 Task: Look for properties with tv facilities.
Action: Mouse moved to (917, 104)
Screenshot: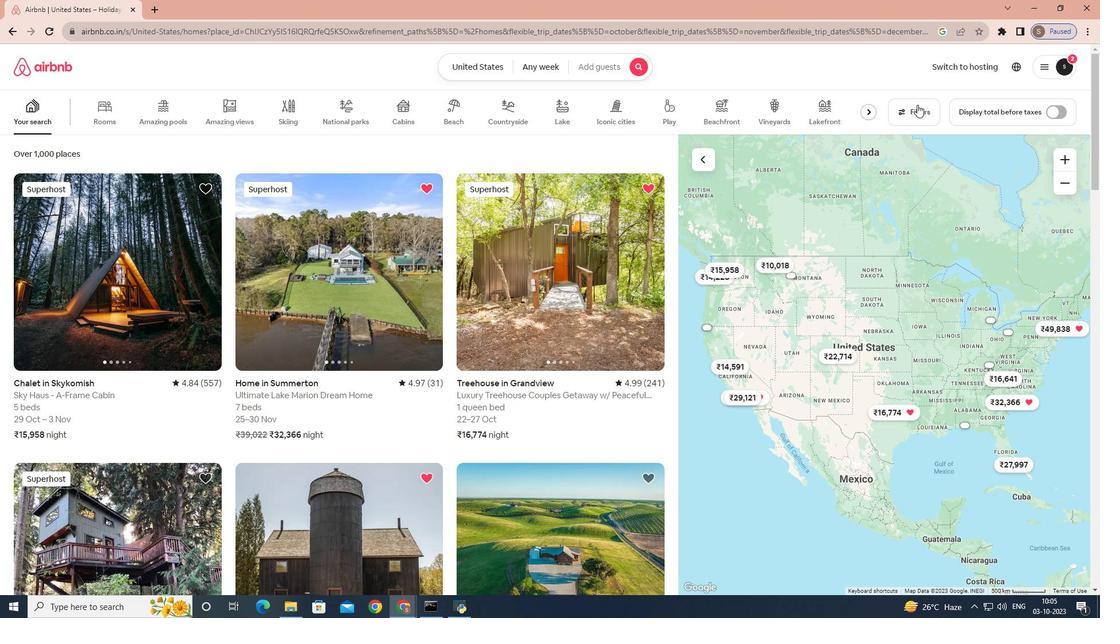 
Action: Mouse pressed left at (917, 104)
Screenshot: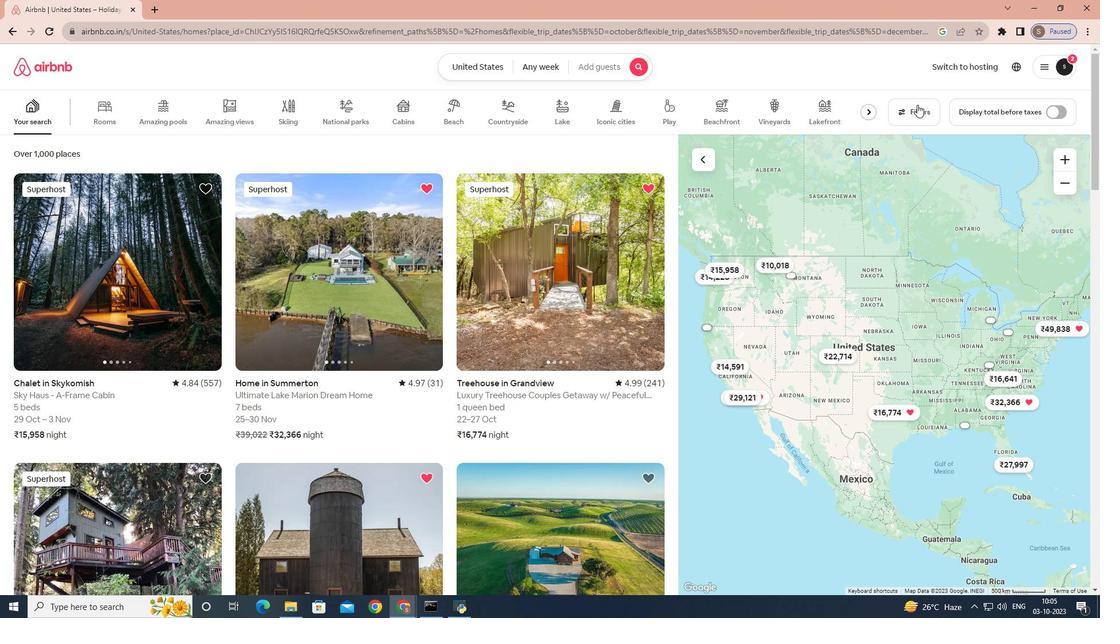 
Action: Mouse moved to (701, 171)
Screenshot: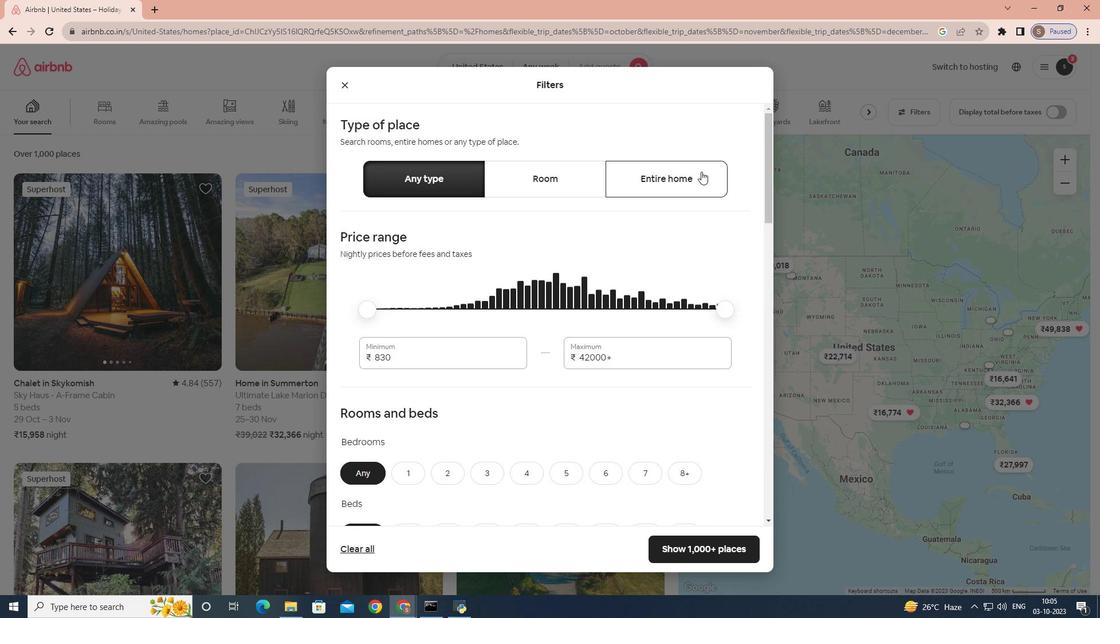
Action: Mouse pressed left at (701, 171)
Screenshot: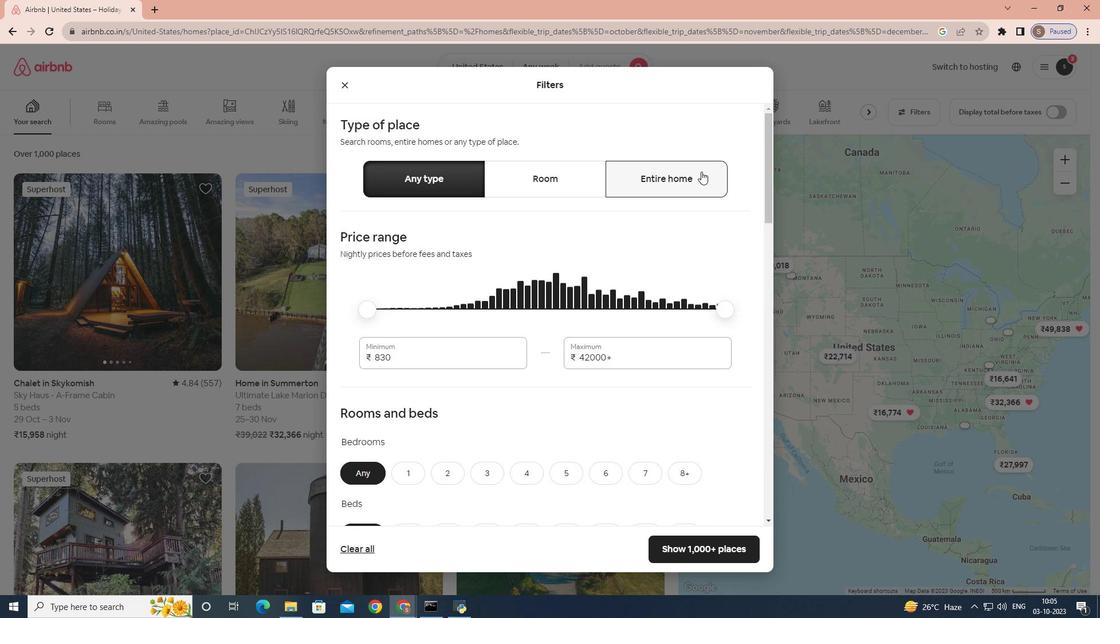 
Action: Mouse moved to (606, 250)
Screenshot: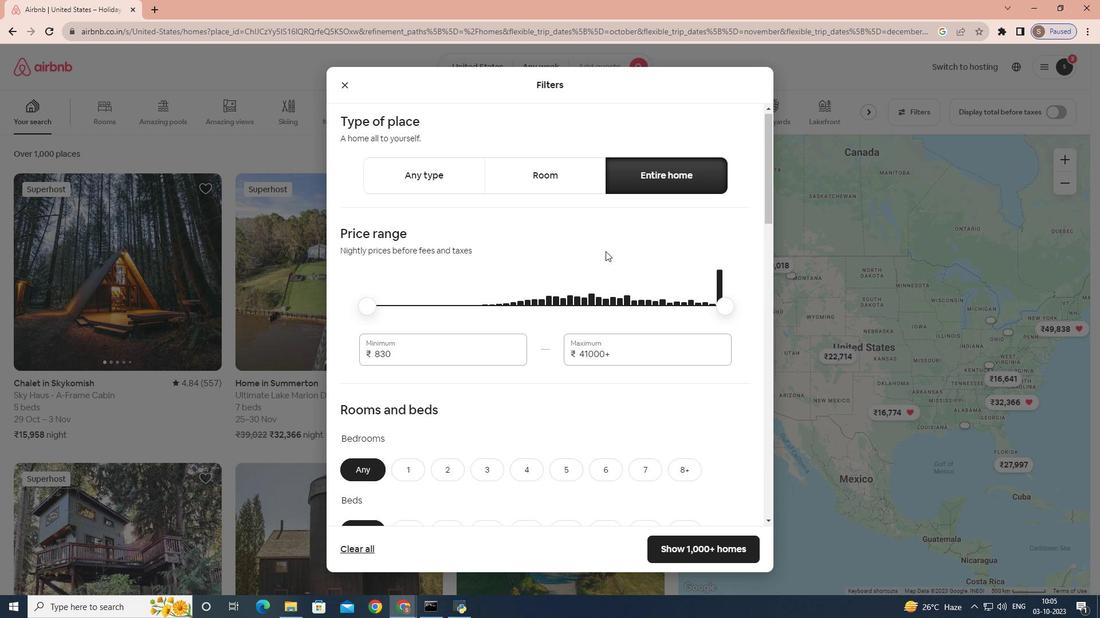 
Action: Mouse scrolled (606, 249) with delta (0, 0)
Screenshot: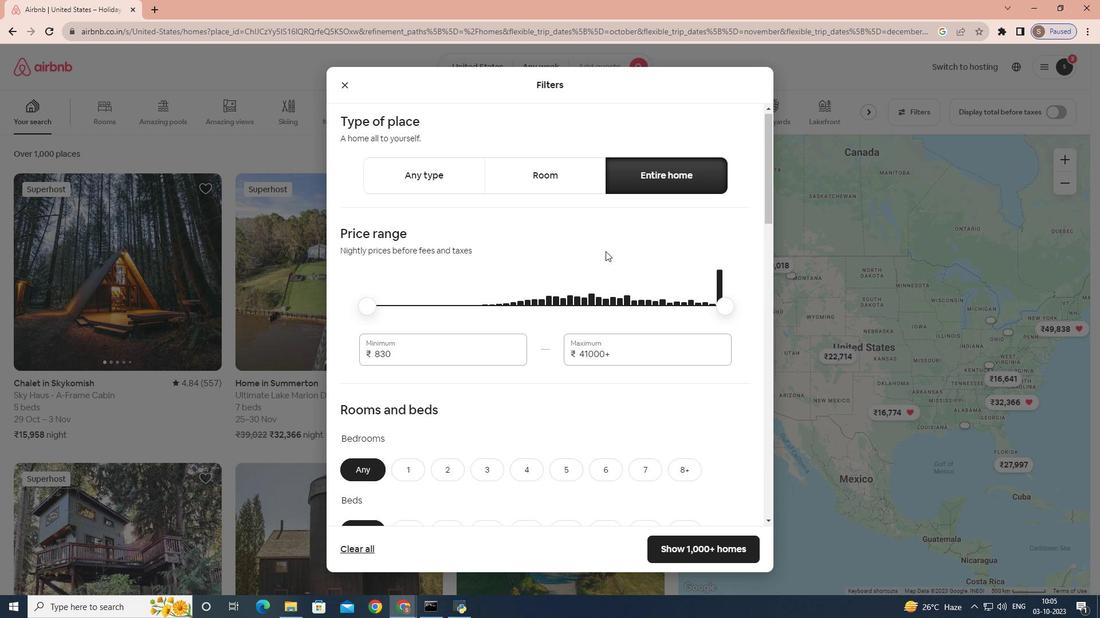 
Action: Mouse moved to (605, 251)
Screenshot: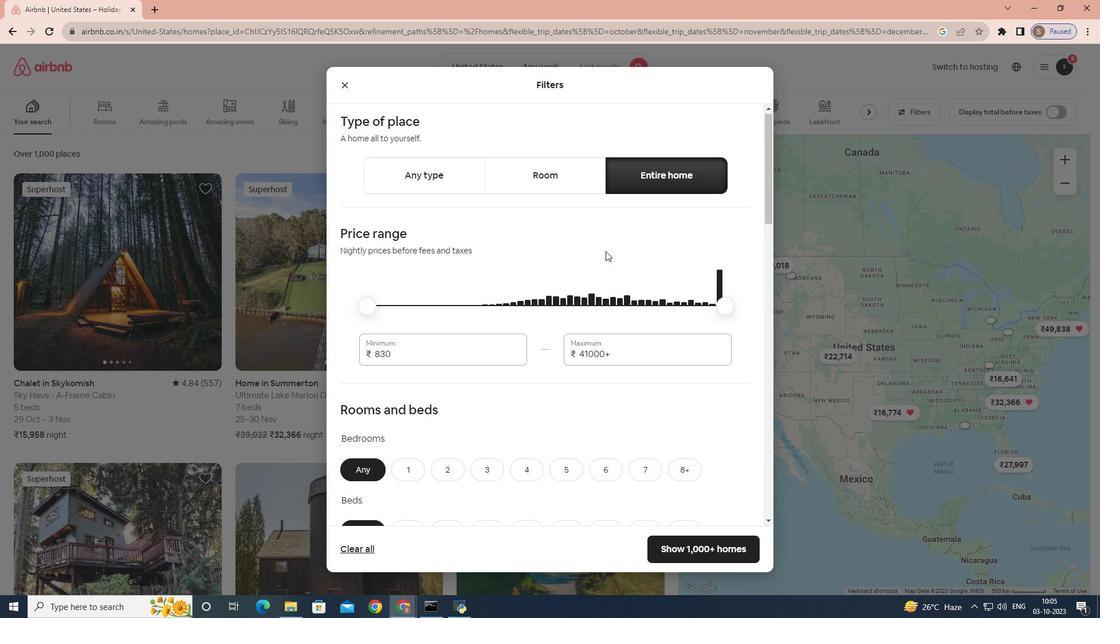 
Action: Mouse scrolled (605, 250) with delta (0, 0)
Screenshot: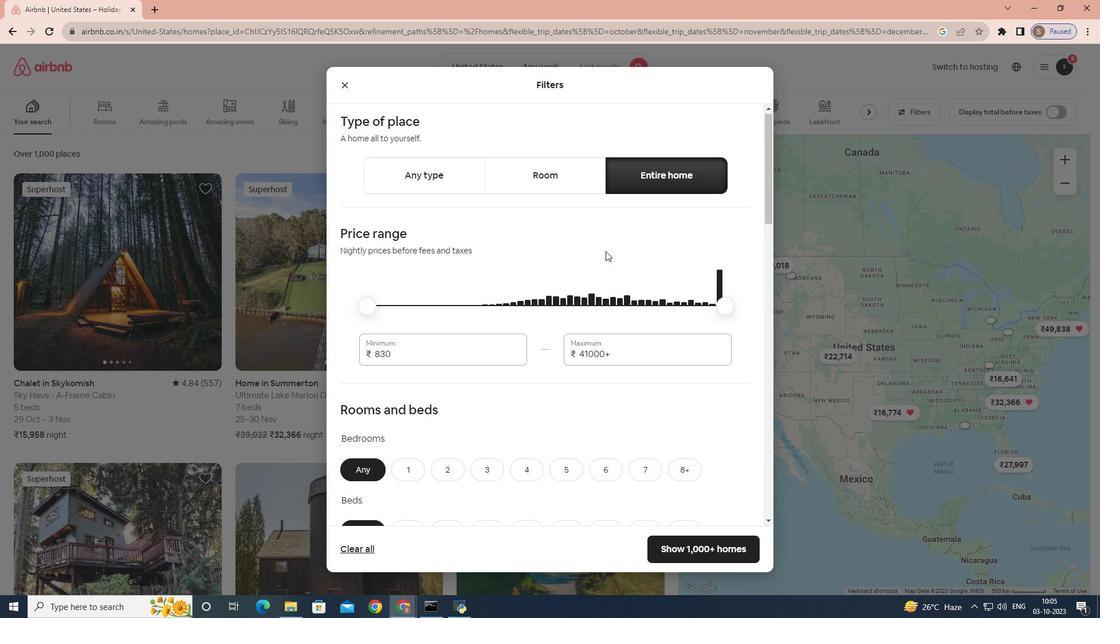 
Action: Mouse scrolled (605, 250) with delta (0, 0)
Screenshot: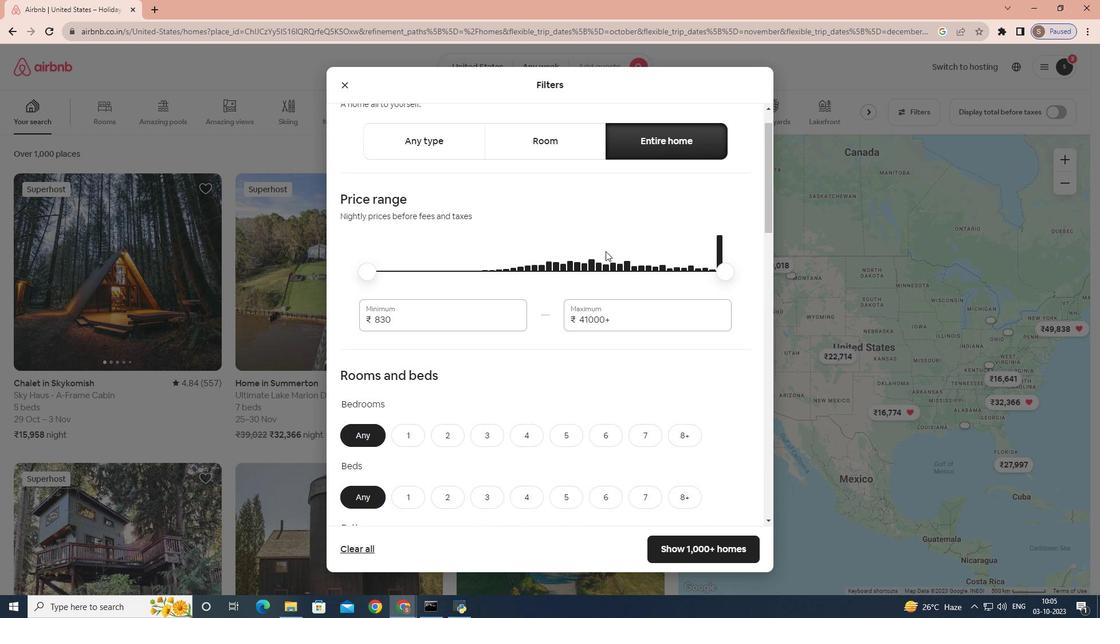 
Action: Mouse scrolled (605, 250) with delta (0, 0)
Screenshot: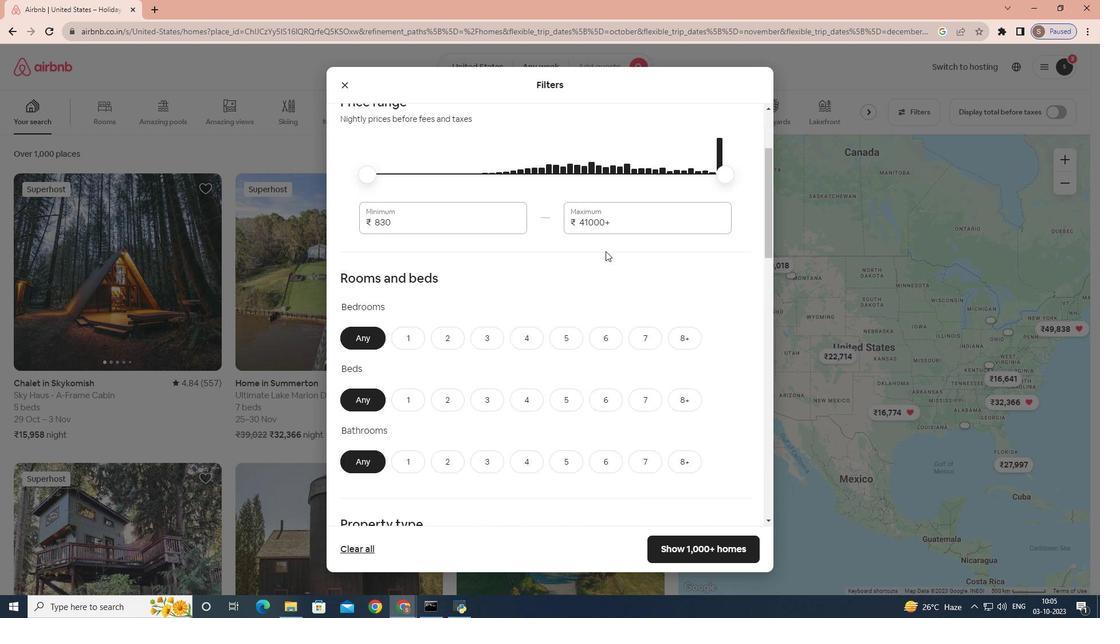 
Action: Mouse moved to (591, 265)
Screenshot: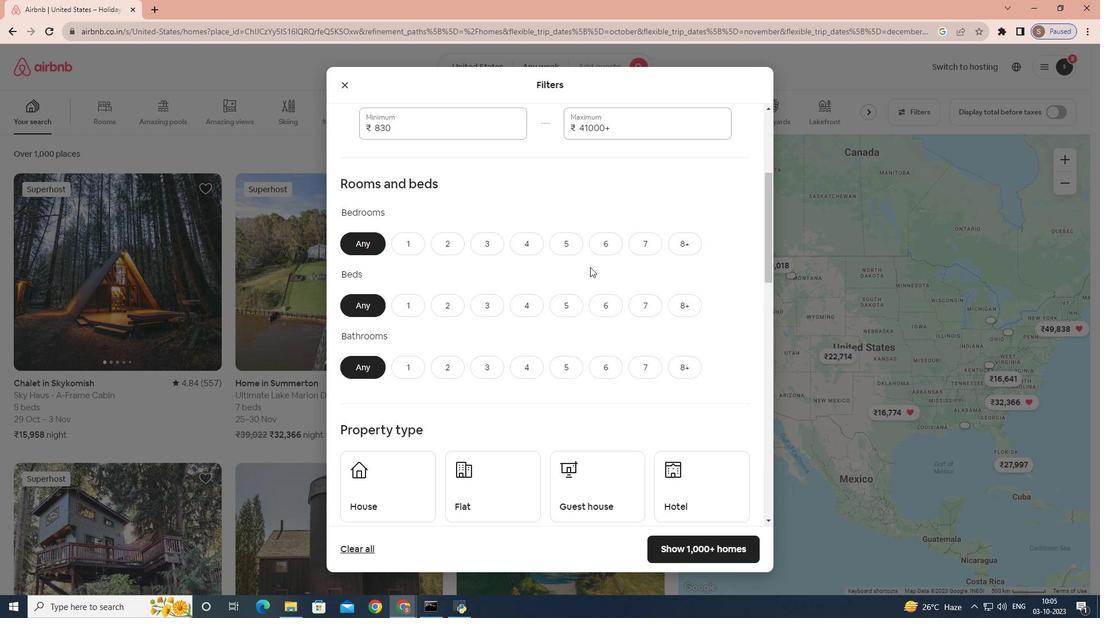 
Action: Mouse scrolled (591, 264) with delta (0, 0)
Screenshot: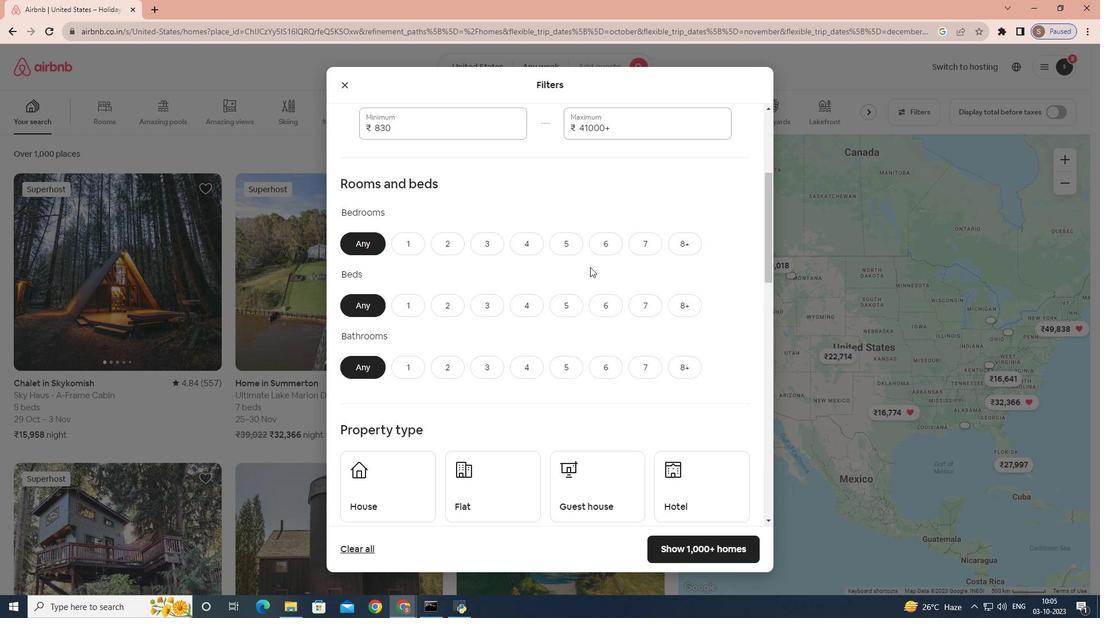 
Action: Mouse moved to (590, 266)
Screenshot: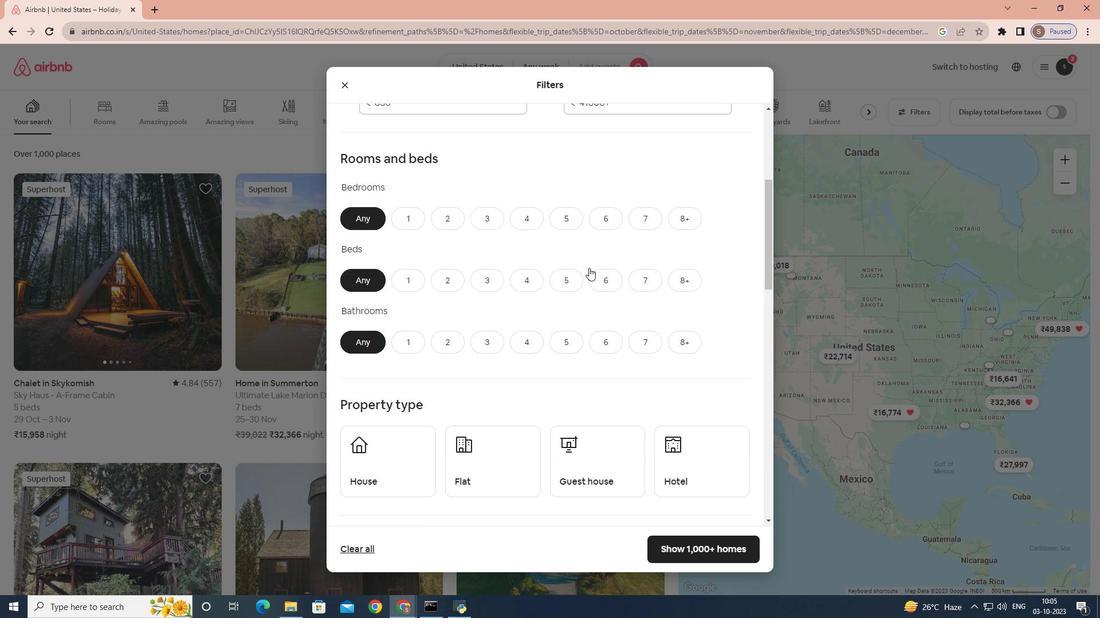 
Action: Mouse scrolled (590, 266) with delta (0, 0)
Screenshot: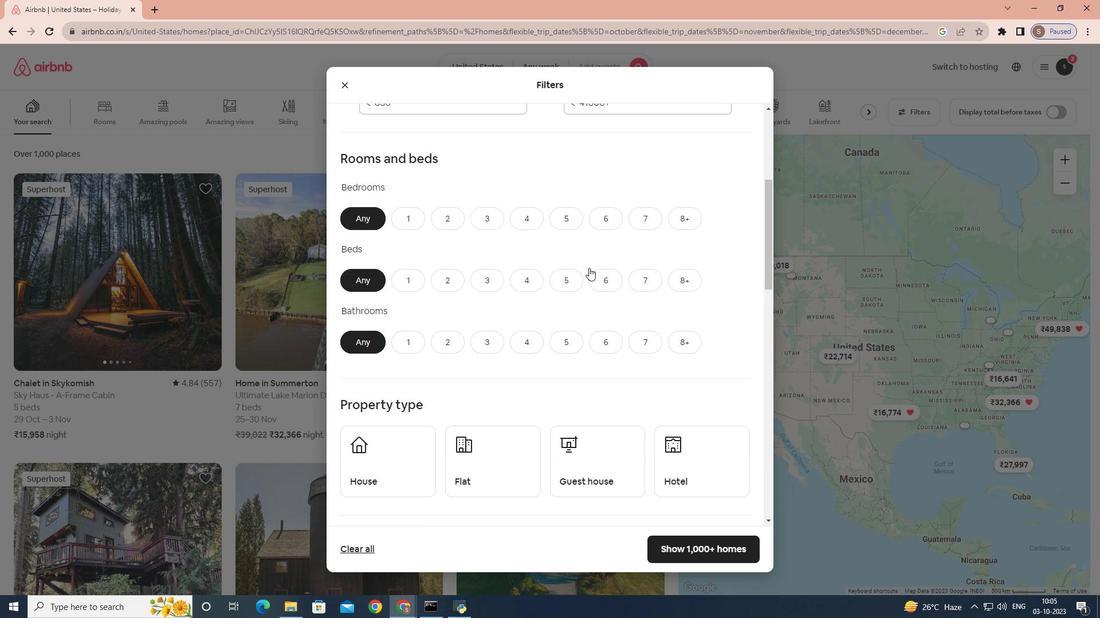 
Action: Mouse moved to (581, 271)
Screenshot: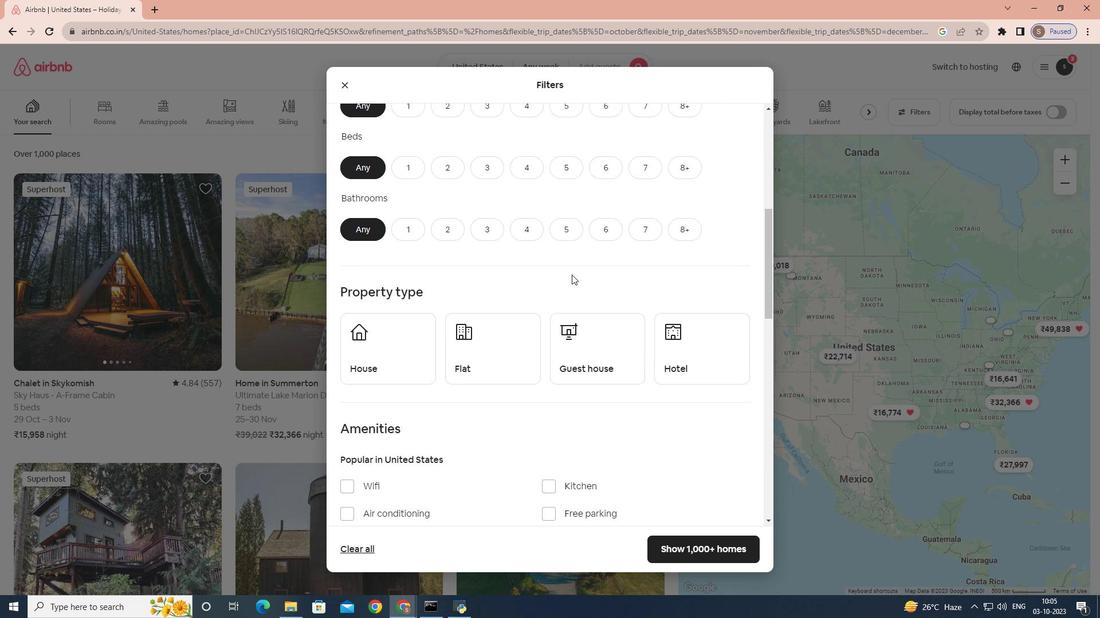 
Action: Mouse scrolled (581, 270) with delta (0, 0)
Screenshot: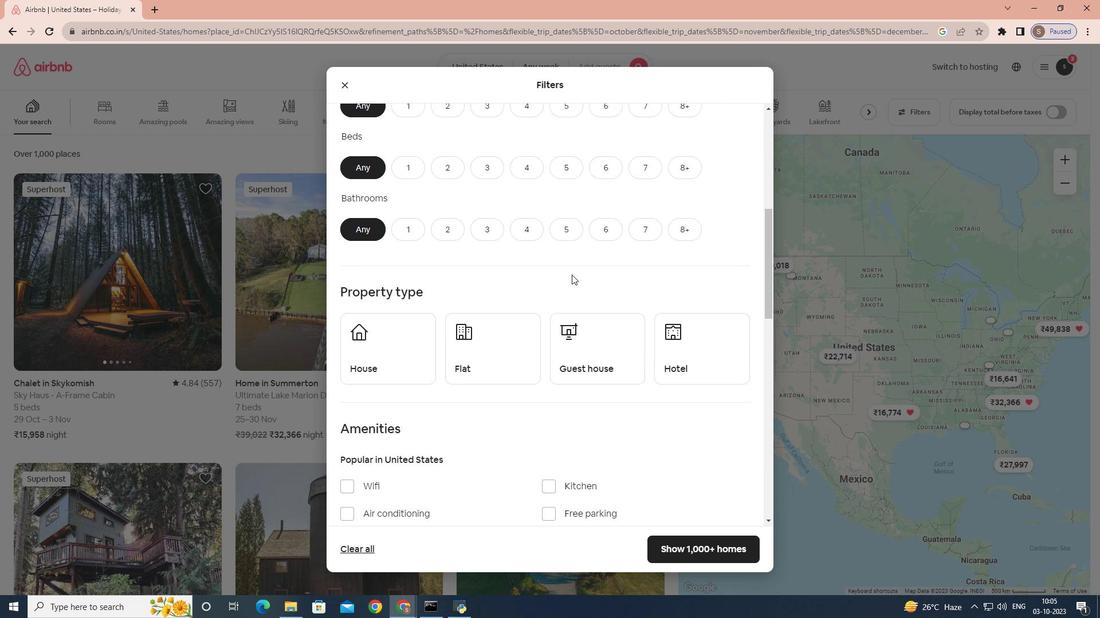 
Action: Mouse moved to (579, 271)
Screenshot: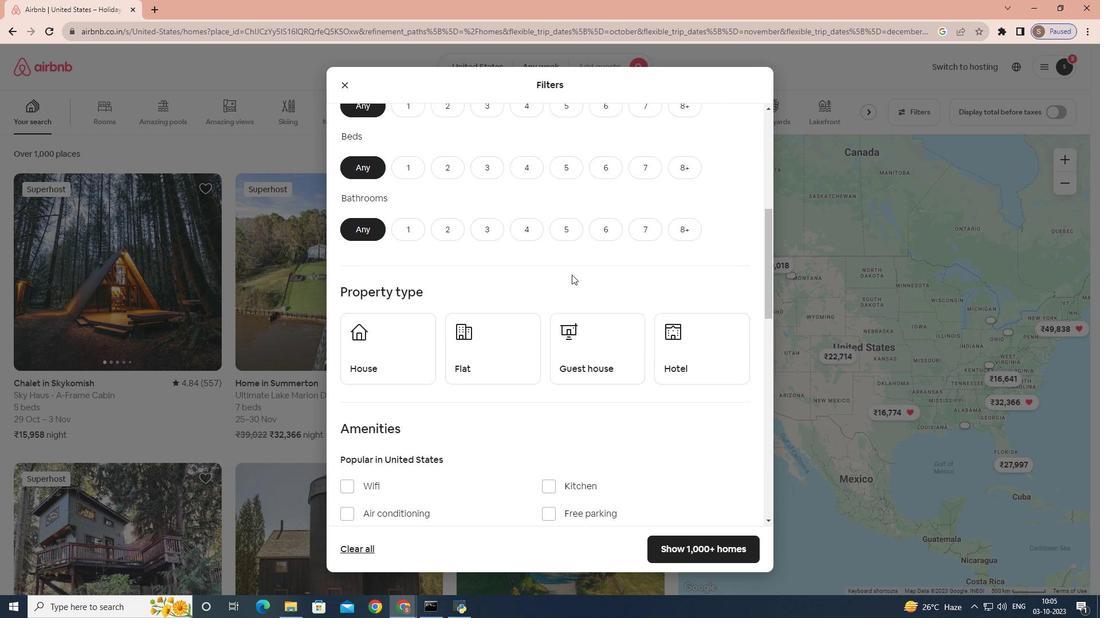 
Action: Mouse scrolled (579, 271) with delta (0, 0)
Screenshot: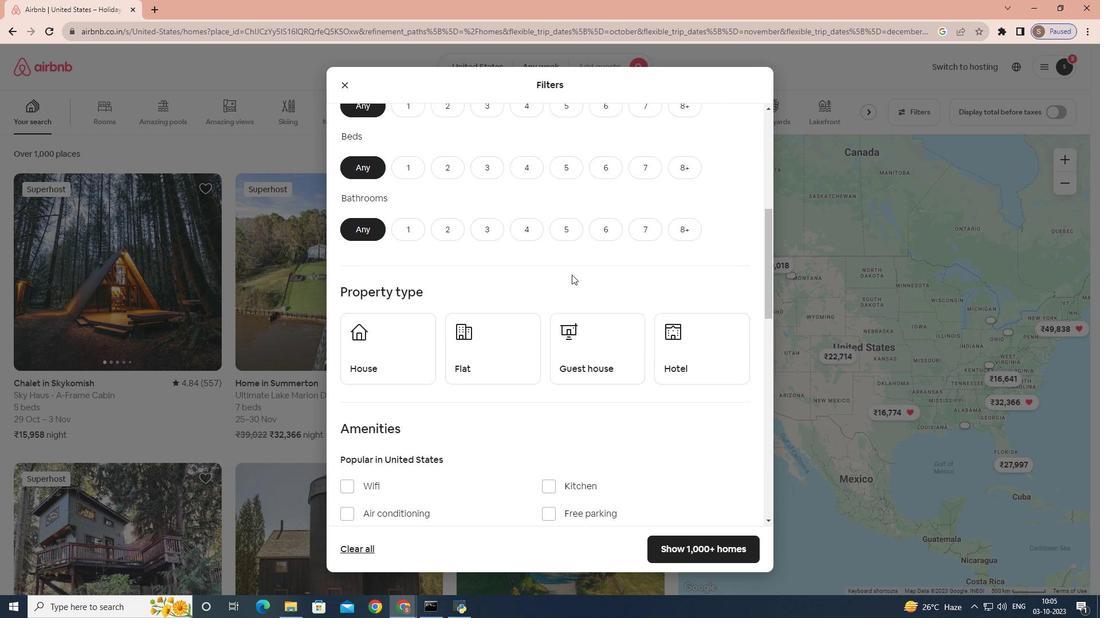 
Action: Mouse moved to (564, 275)
Screenshot: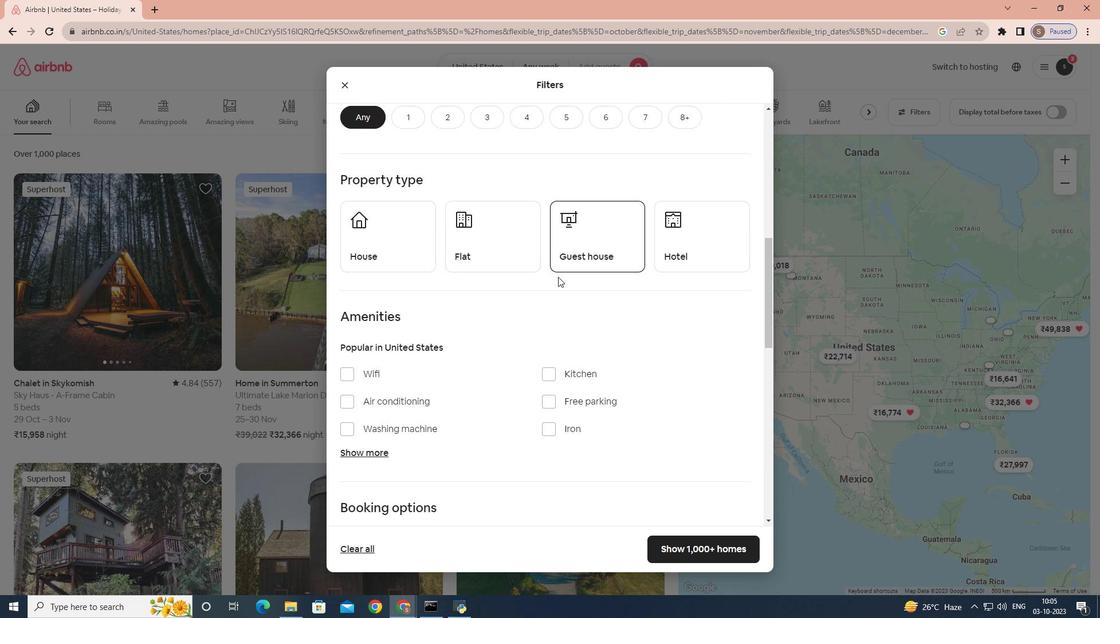 
Action: Mouse scrolled (564, 274) with delta (0, 0)
Screenshot: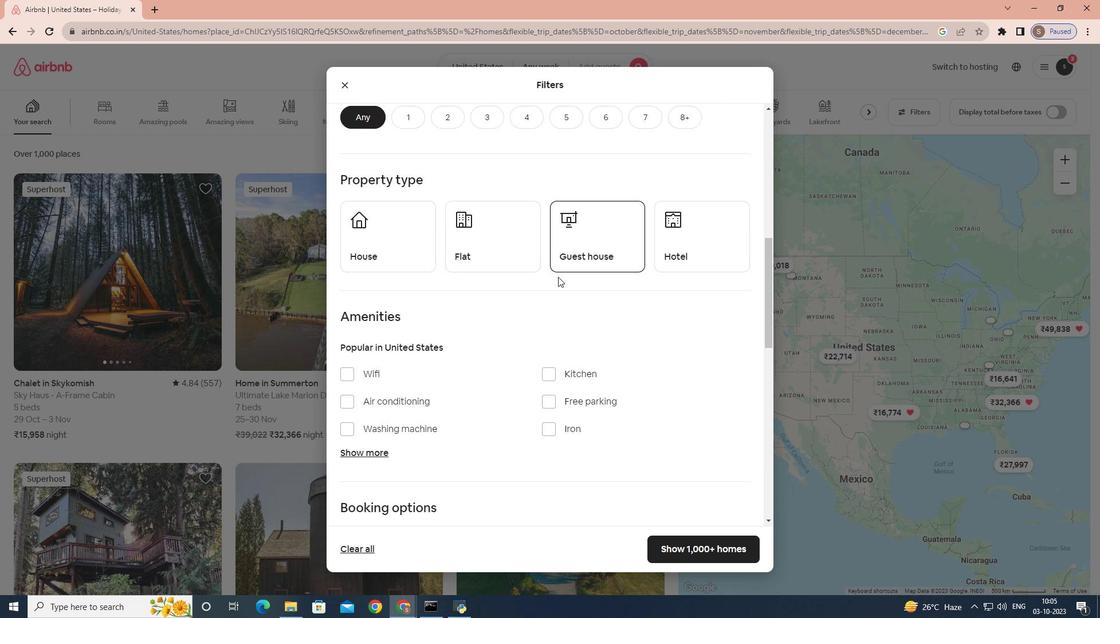 
Action: Mouse moved to (560, 276)
Screenshot: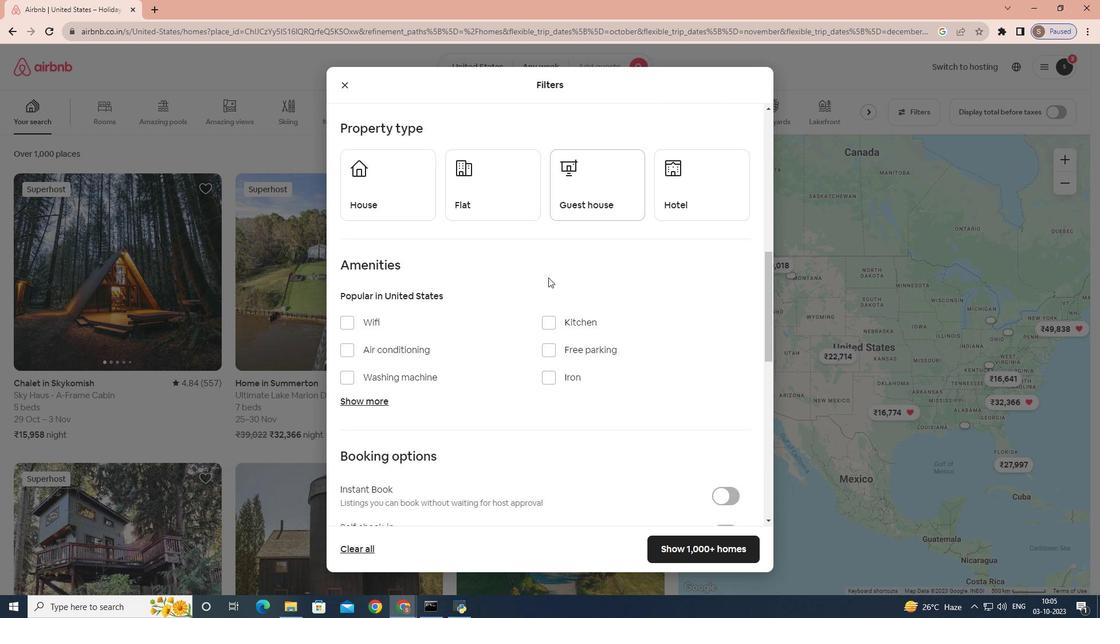 
Action: Mouse scrolled (560, 275) with delta (0, 0)
Screenshot: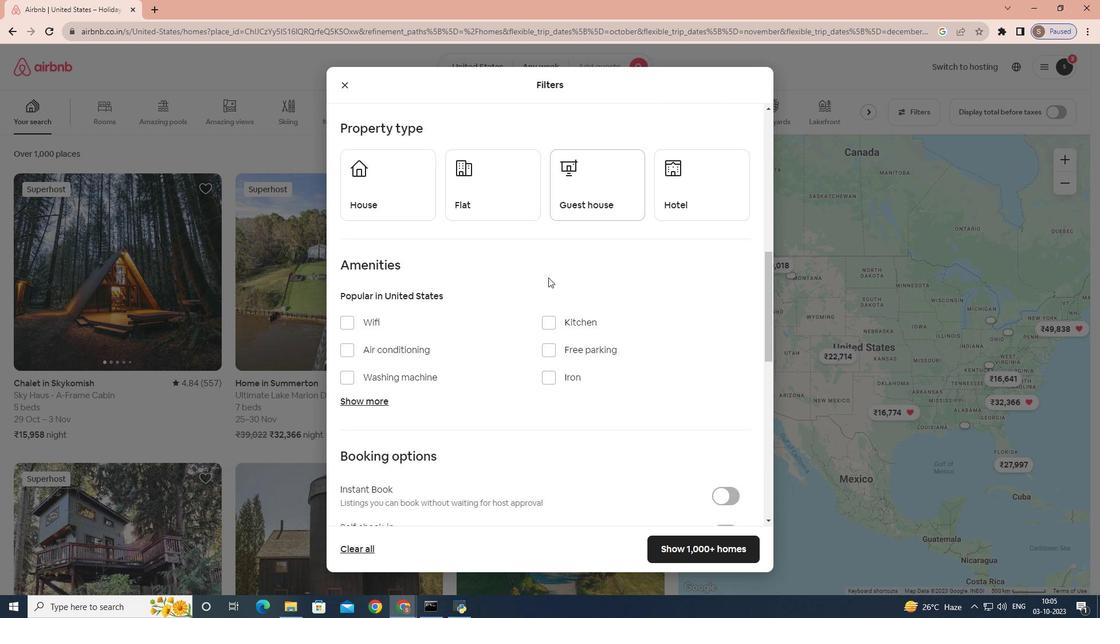 
Action: Mouse moved to (558, 277)
Screenshot: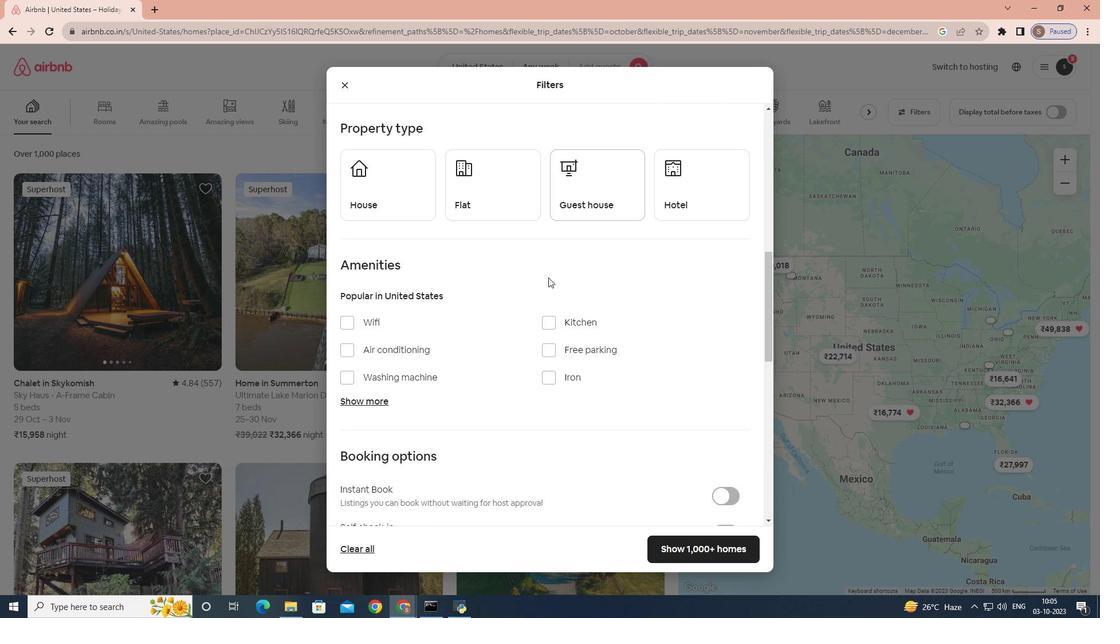 
Action: Mouse scrolled (558, 276) with delta (0, 0)
Screenshot: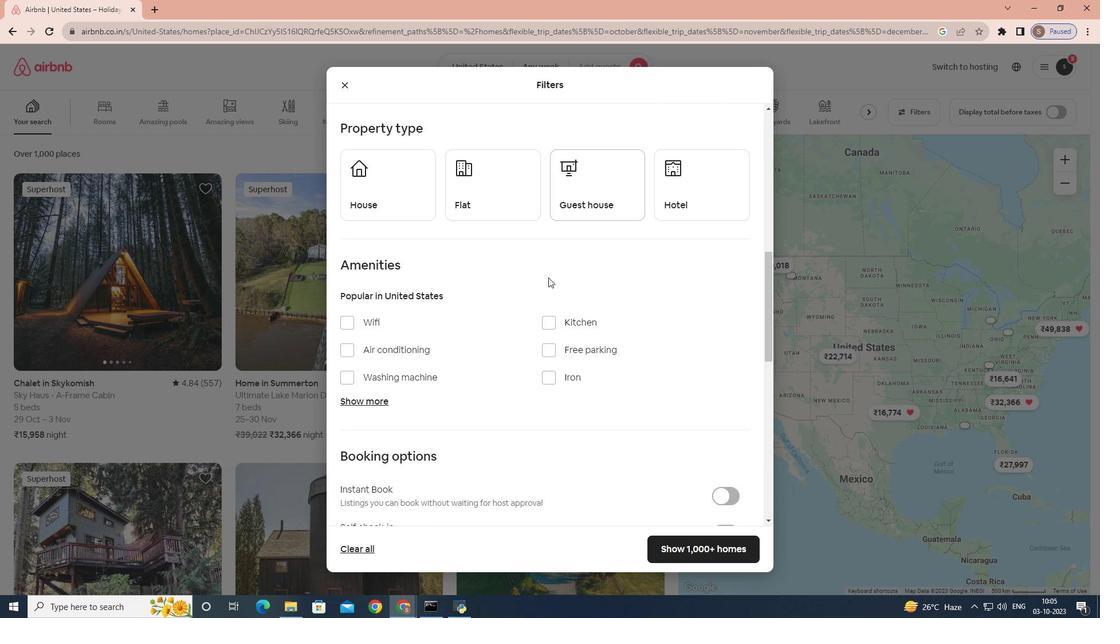 
Action: Mouse moved to (364, 305)
Screenshot: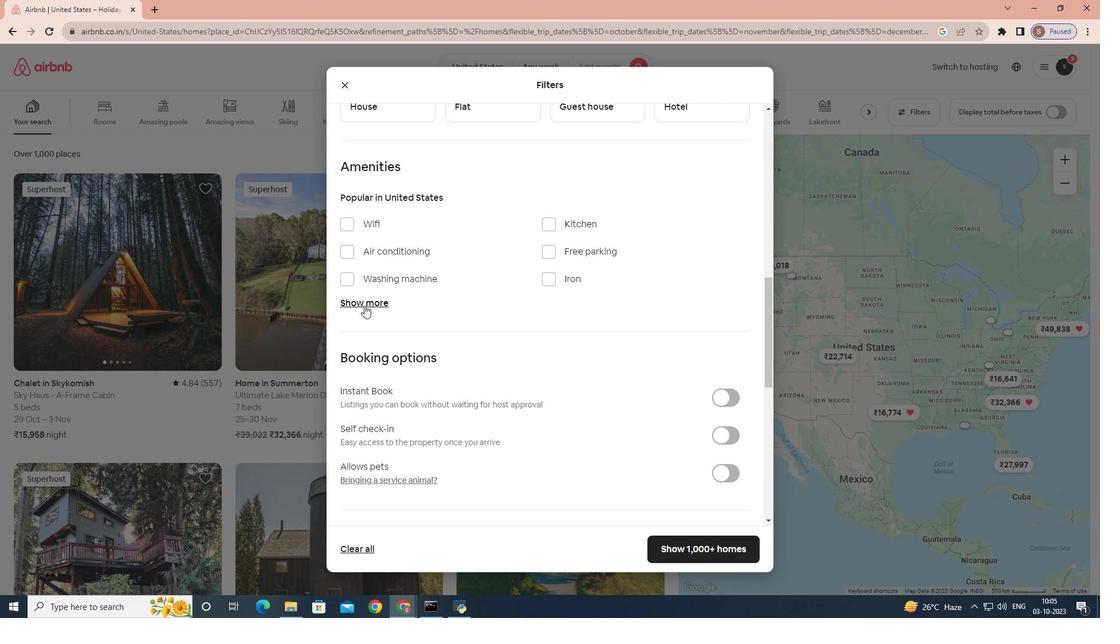 
Action: Mouse pressed left at (364, 305)
Screenshot: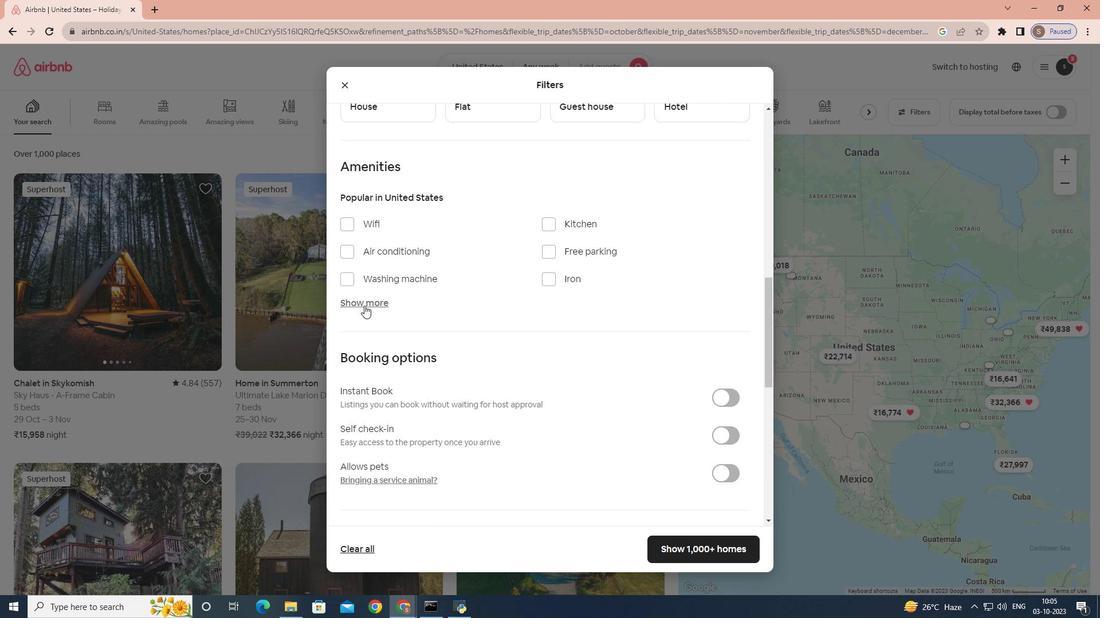 
Action: Mouse moved to (543, 369)
Screenshot: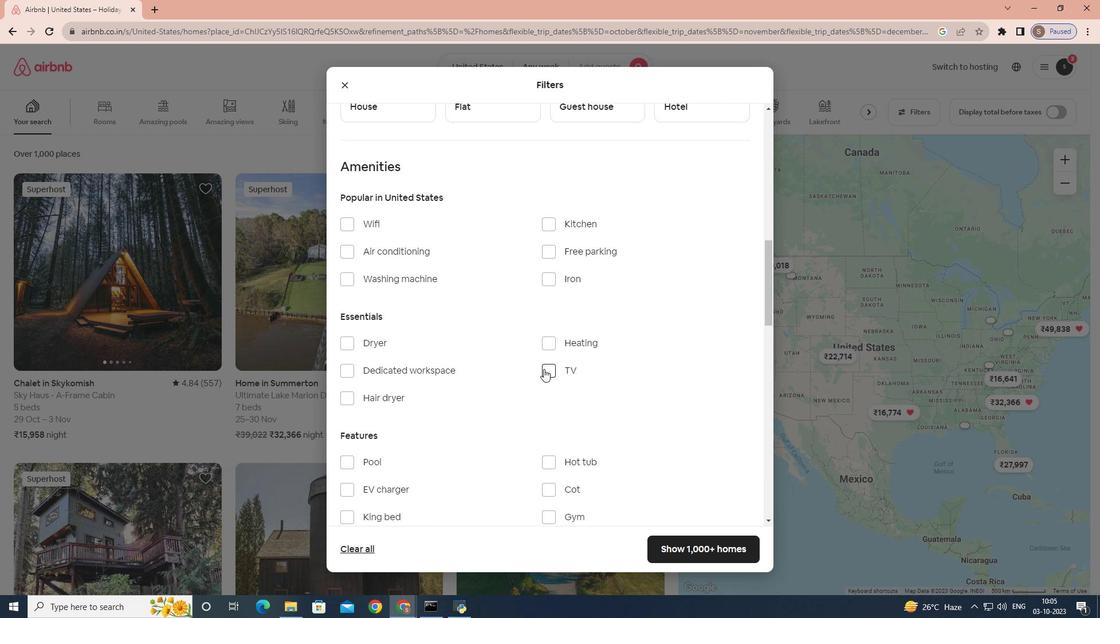 
Action: Mouse pressed left at (543, 369)
Screenshot: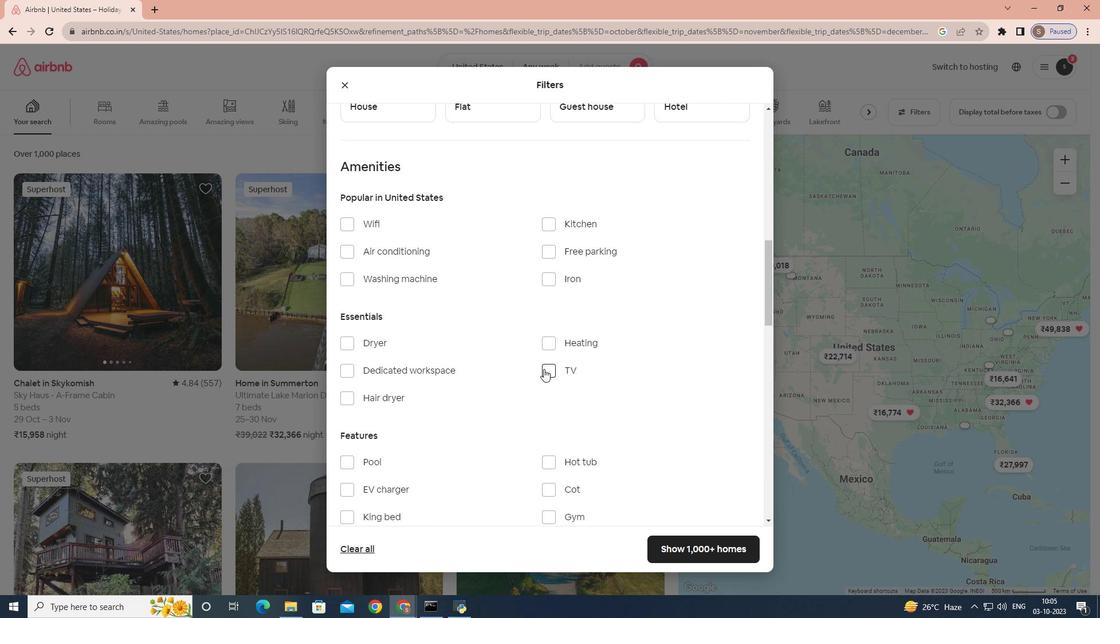 
Action: Mouse moved to (689, 553)
Screenshot: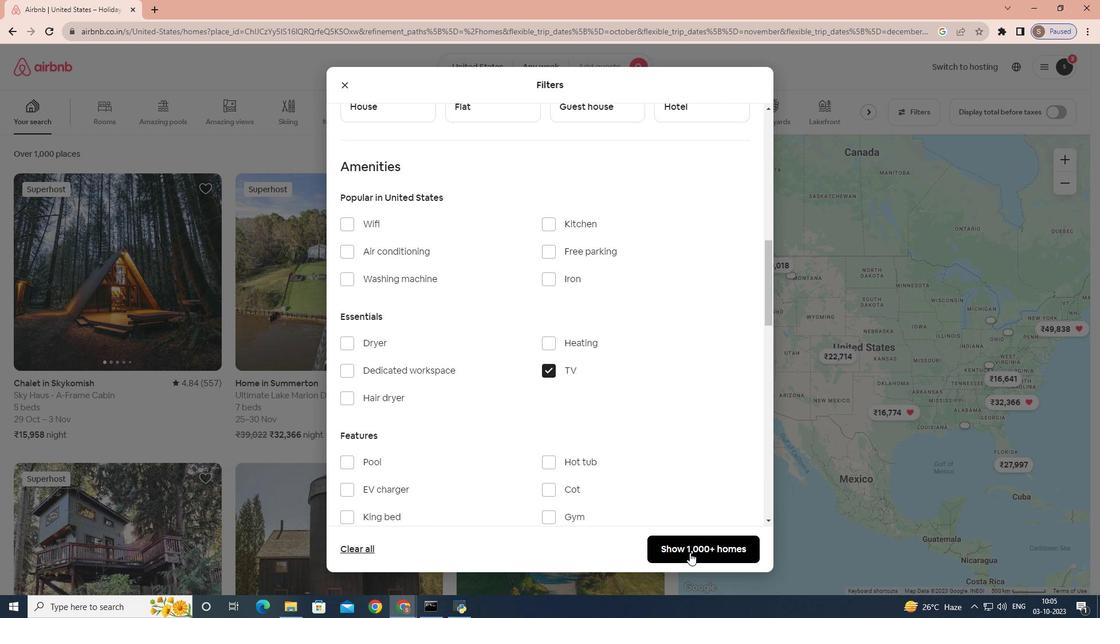 
Action: Mouse pressed left at (689, 553)
Screenshot: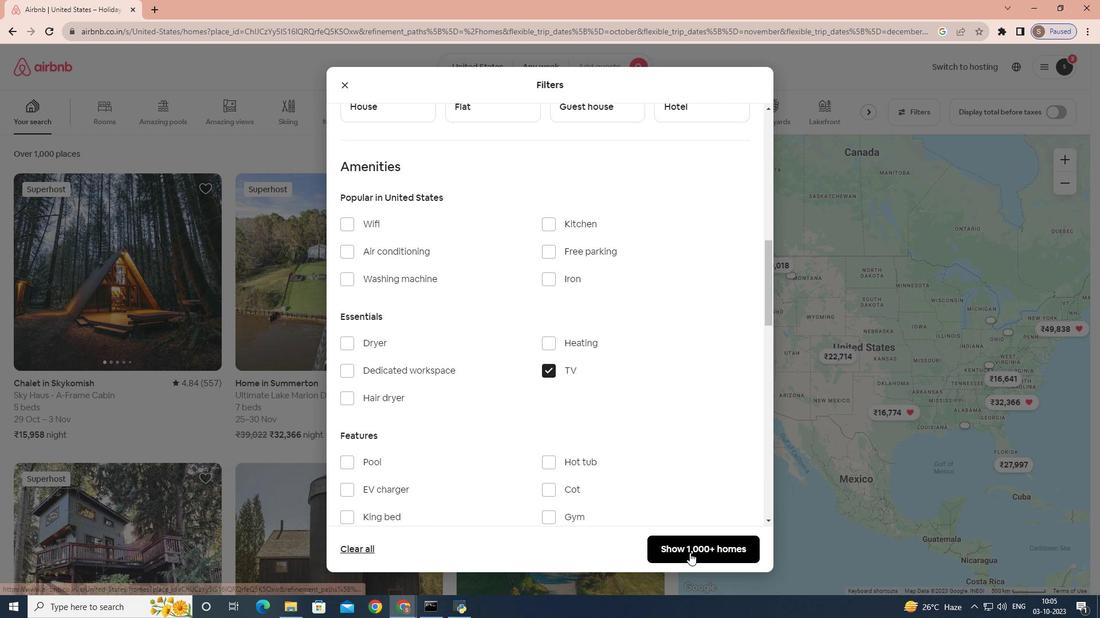 
